 Task: Start in the project Wizardry the sprint 'Starship', with a duration of 3 weeks.
Action: Mouse moved to (96, 190)
Screenshot: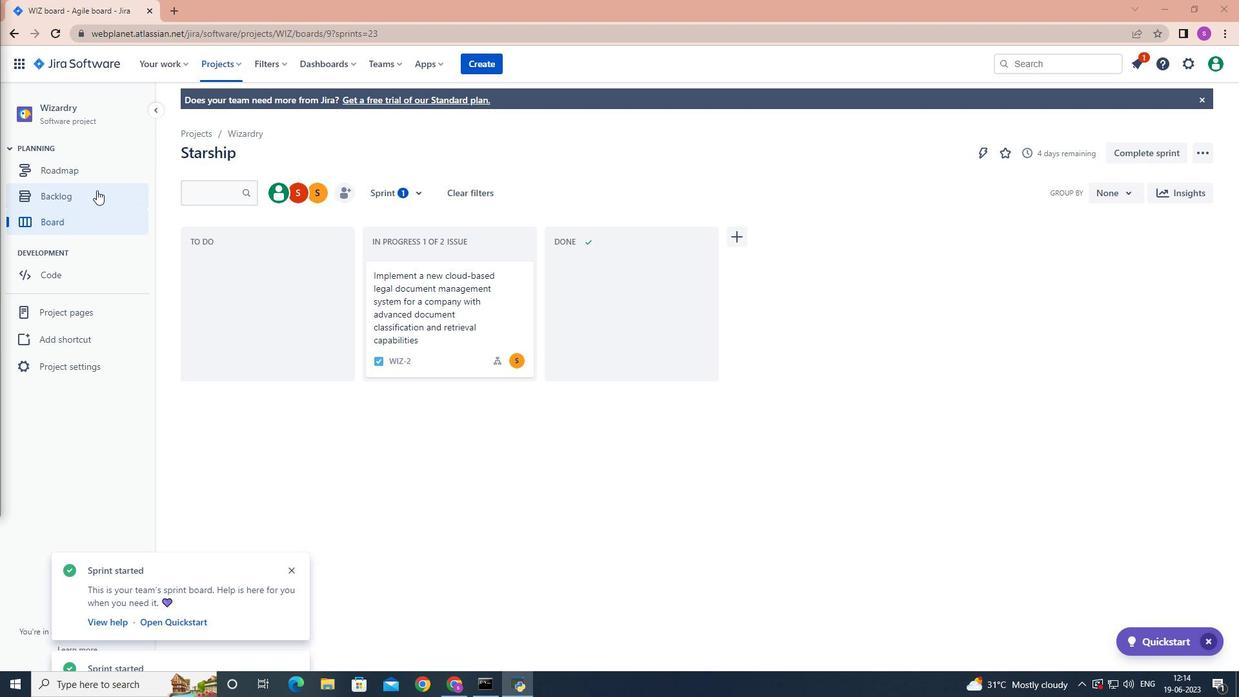 
Action: Mouse pressed left at (96, 190)
Screenshot: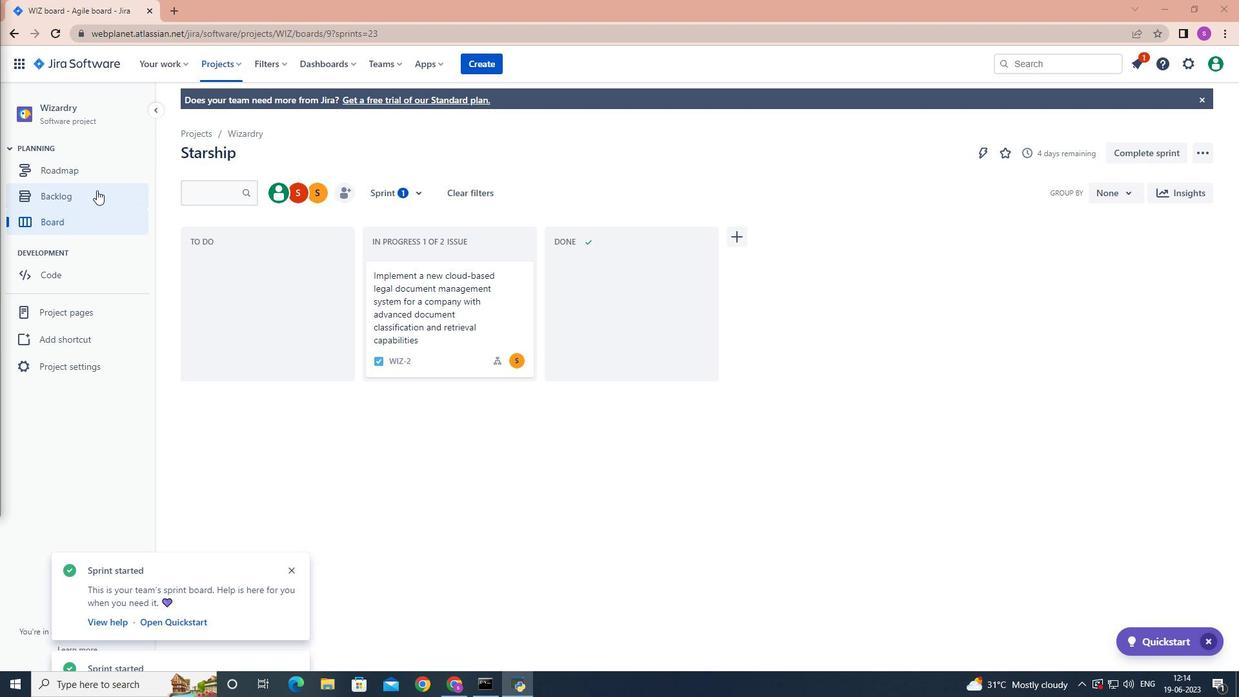 
Action: Mouse moved to (437, 379)
Screenshot: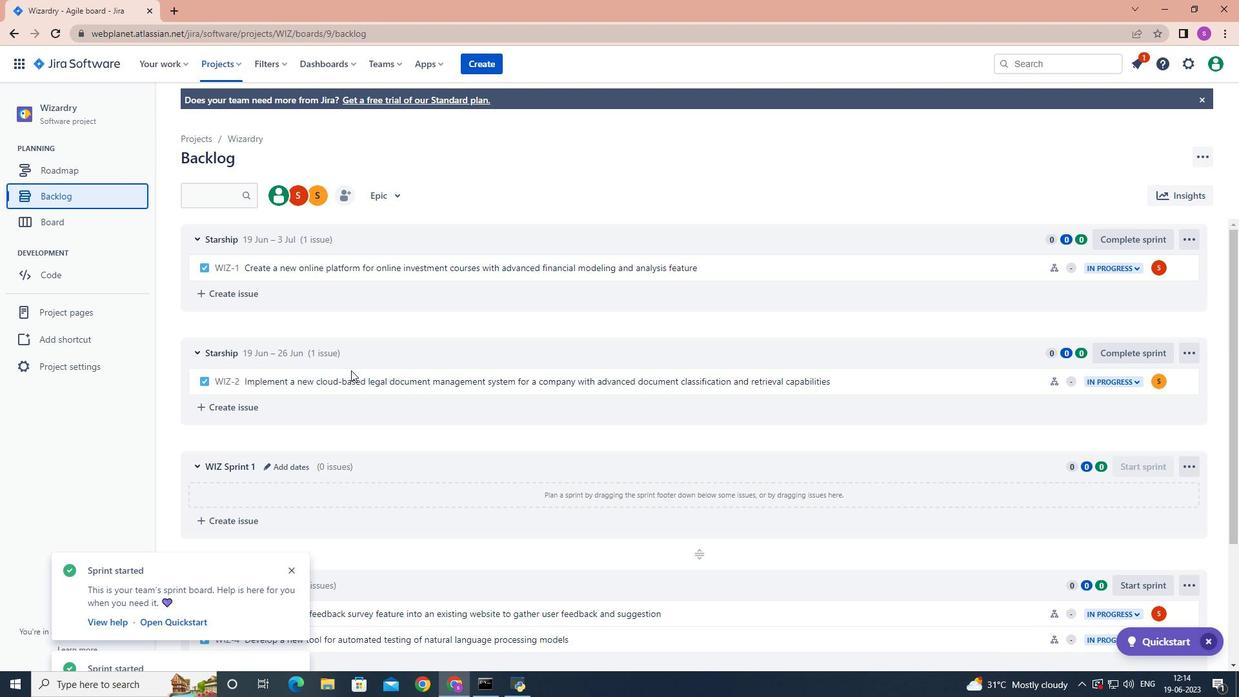 
Action: Mouse scrolled (437, 378) with delta (0, 0)
Screenshot: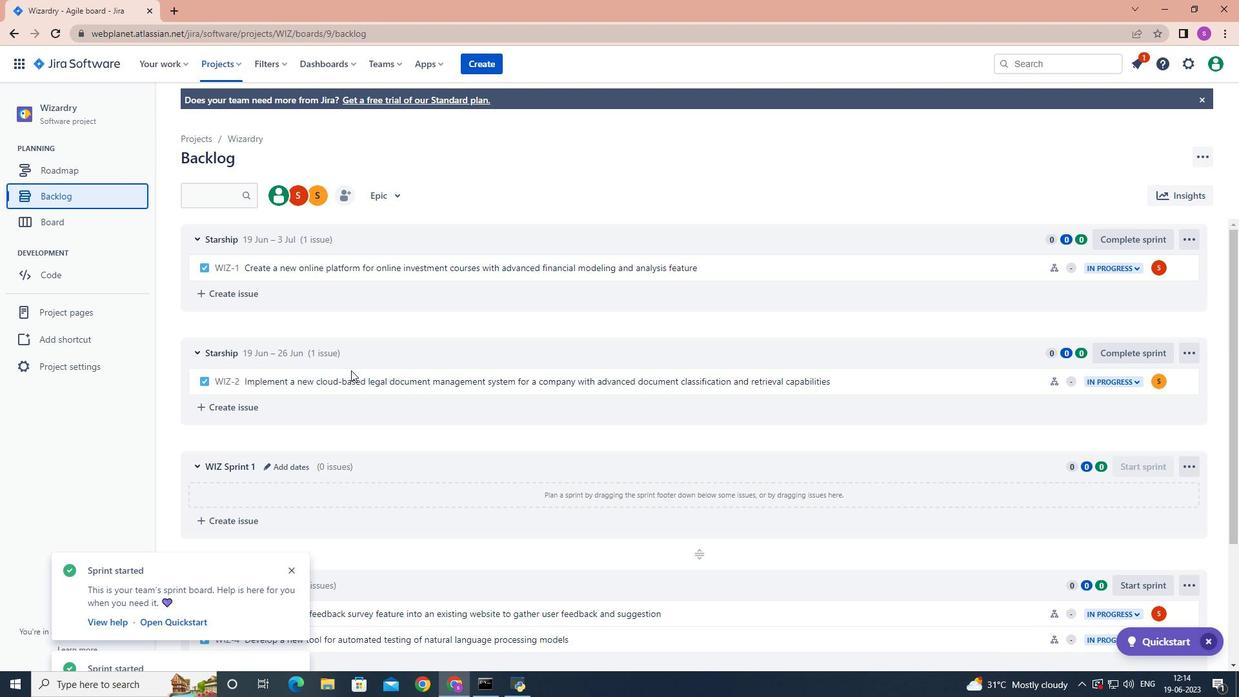 
Action: Mouse moved to (455, 381)
Screenshot: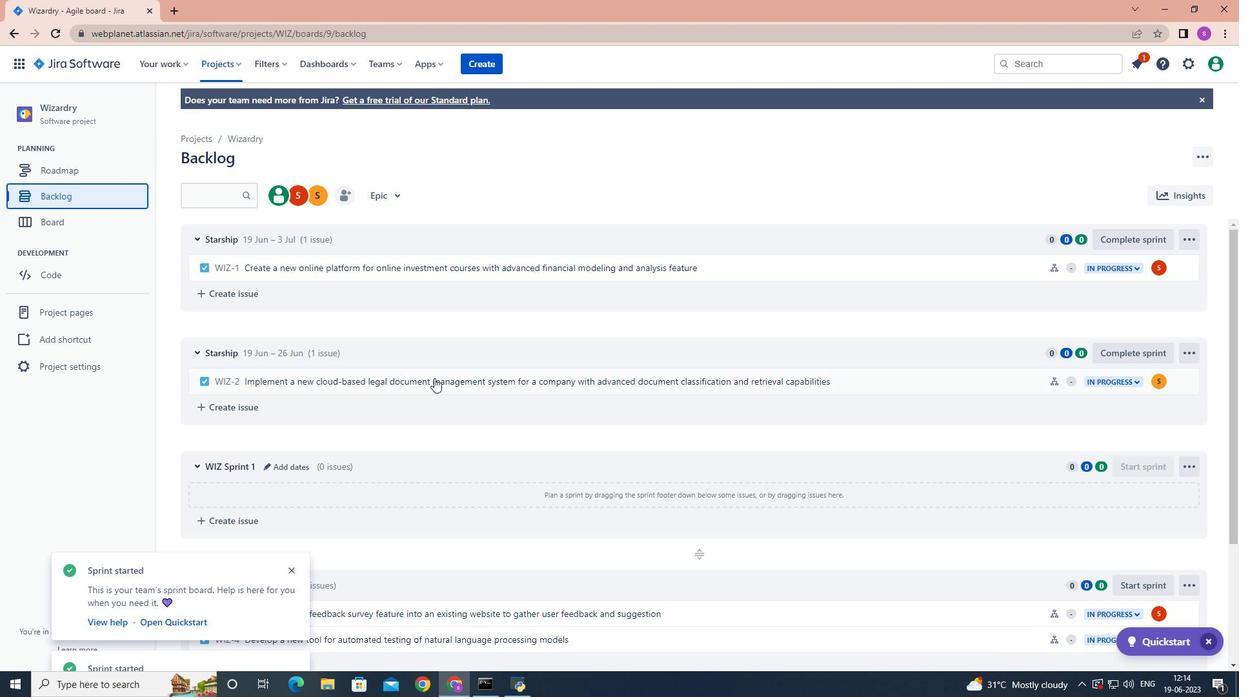 
Action: Mouse scrolled (455, 381) with delta (0, 0)
Screenshot: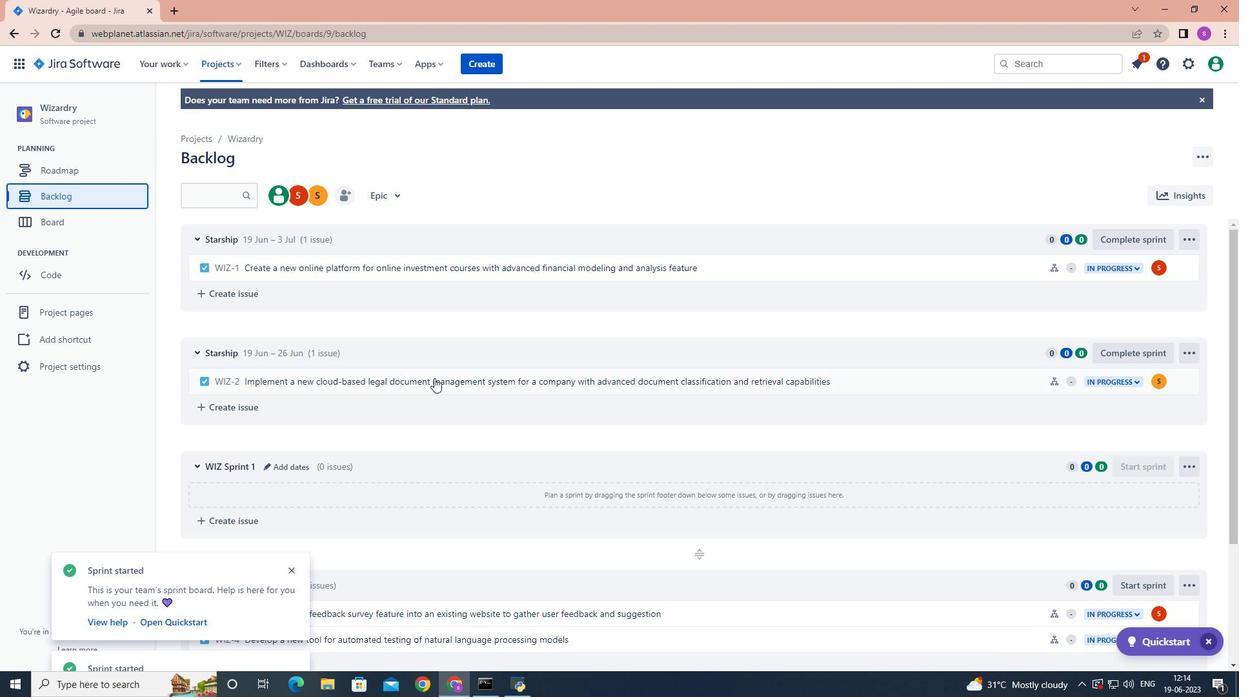 
Action: Mouse moved to (455, 381)
Screenshot: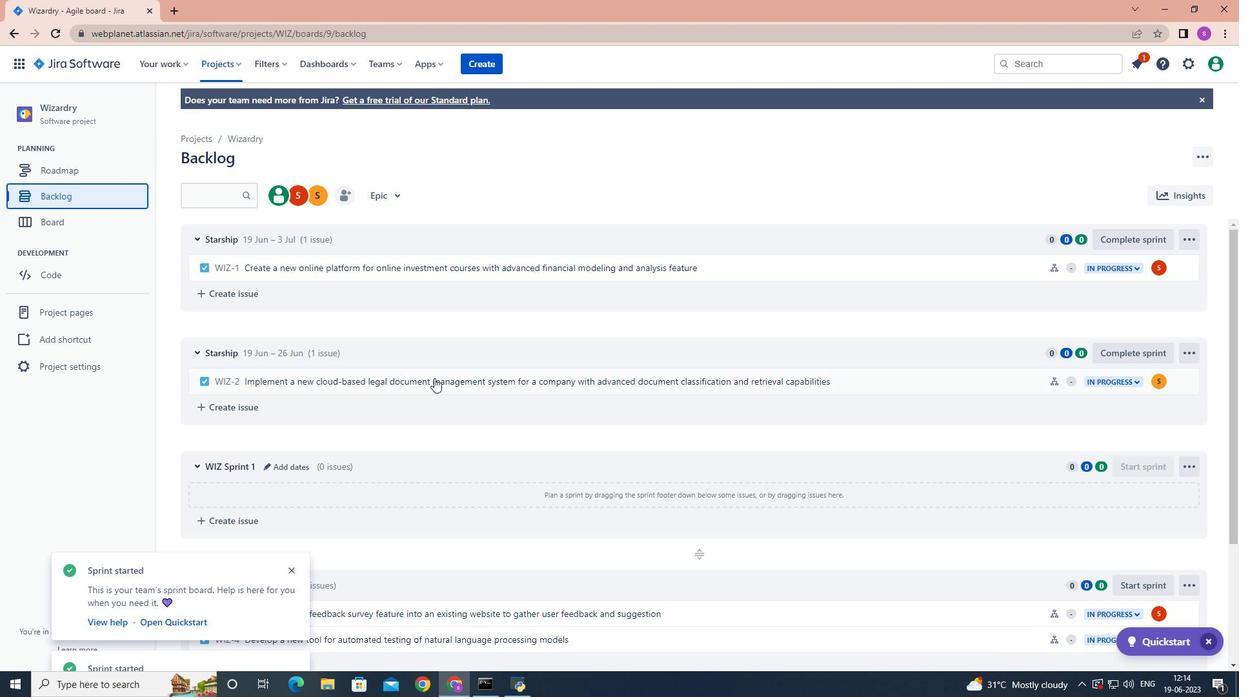 
Action: Mouse scrolled (455, 381) with delta (0, 0)
Screenshot: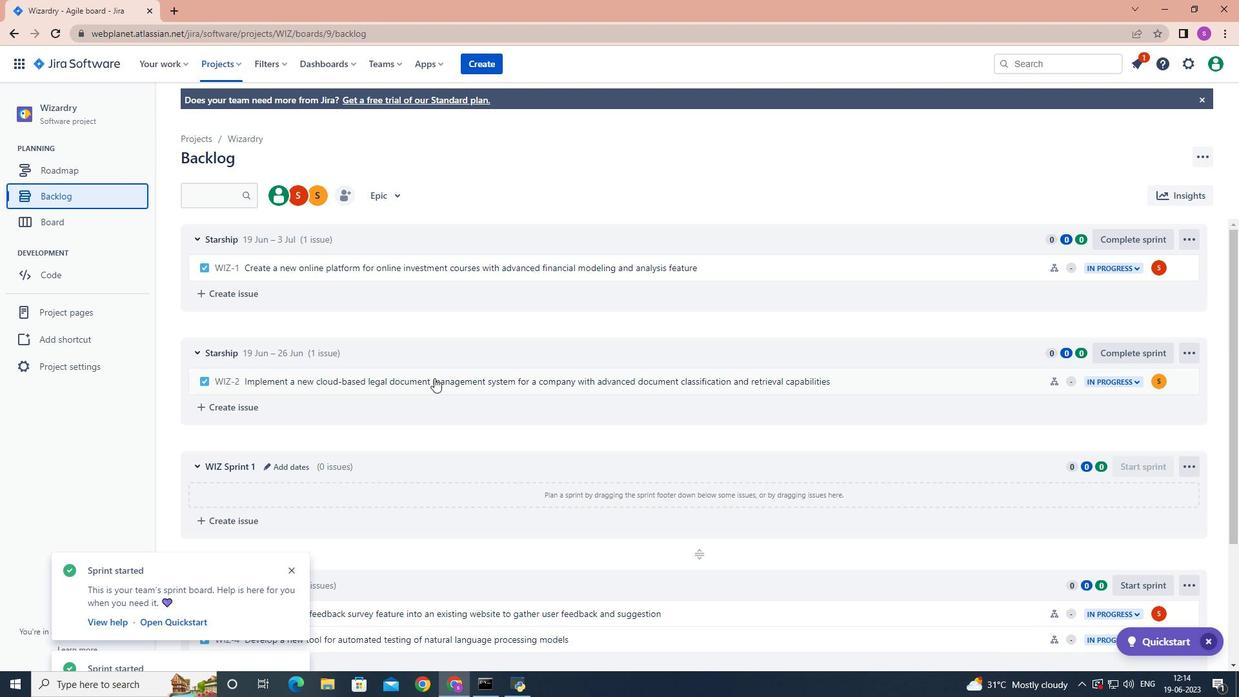 
Action: Mouse scrolled (455, 381) with delta (0, 0)
Screenshot: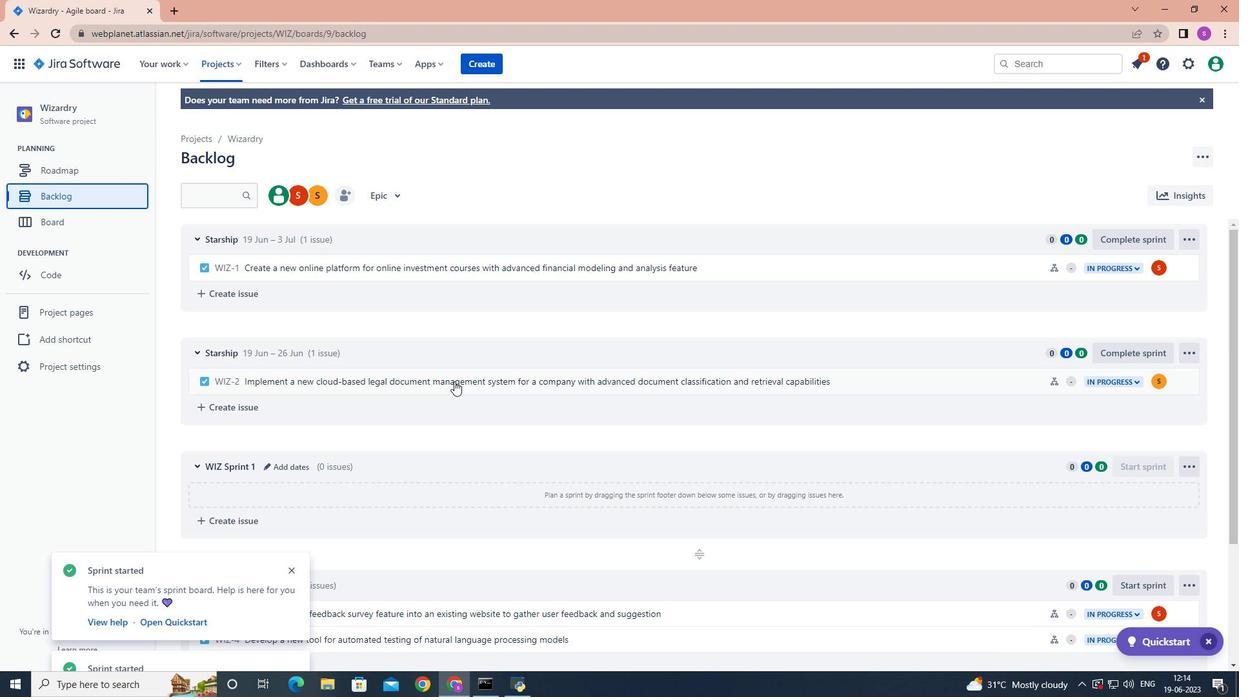 
Action: Mouse moved to (455, 382)
Screenshot: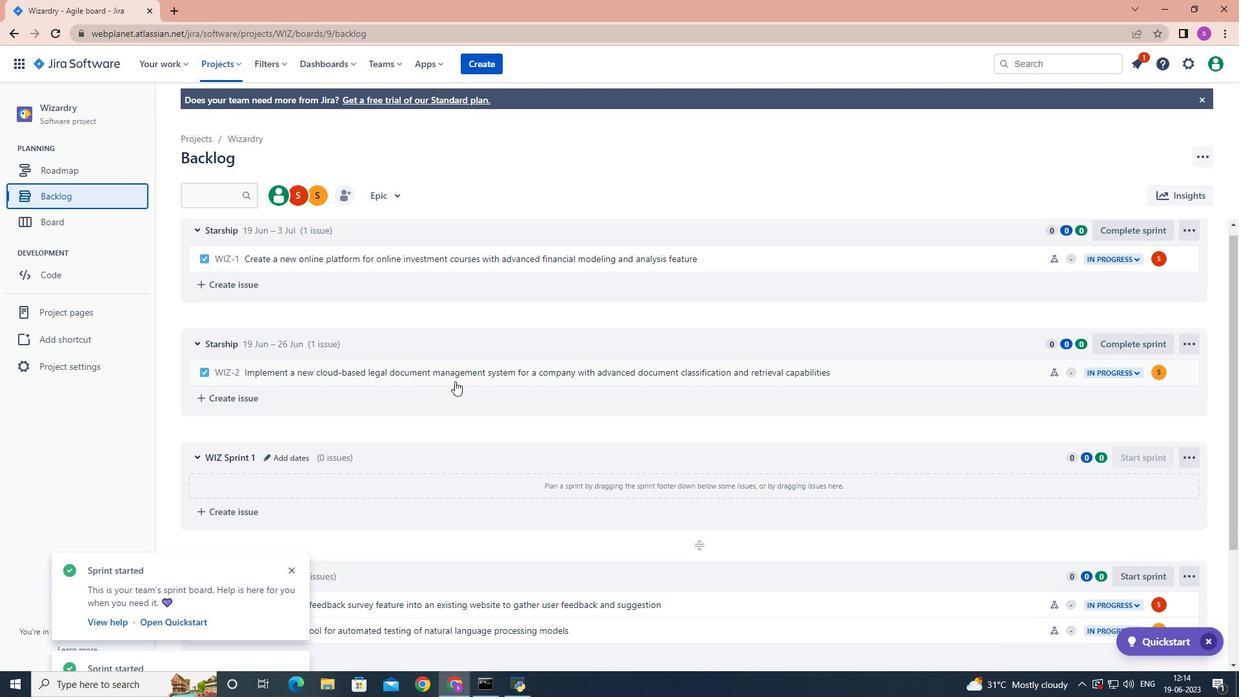 
Action: Mouse scrolled (455, 381) with delta (0, 0)
Screenshot: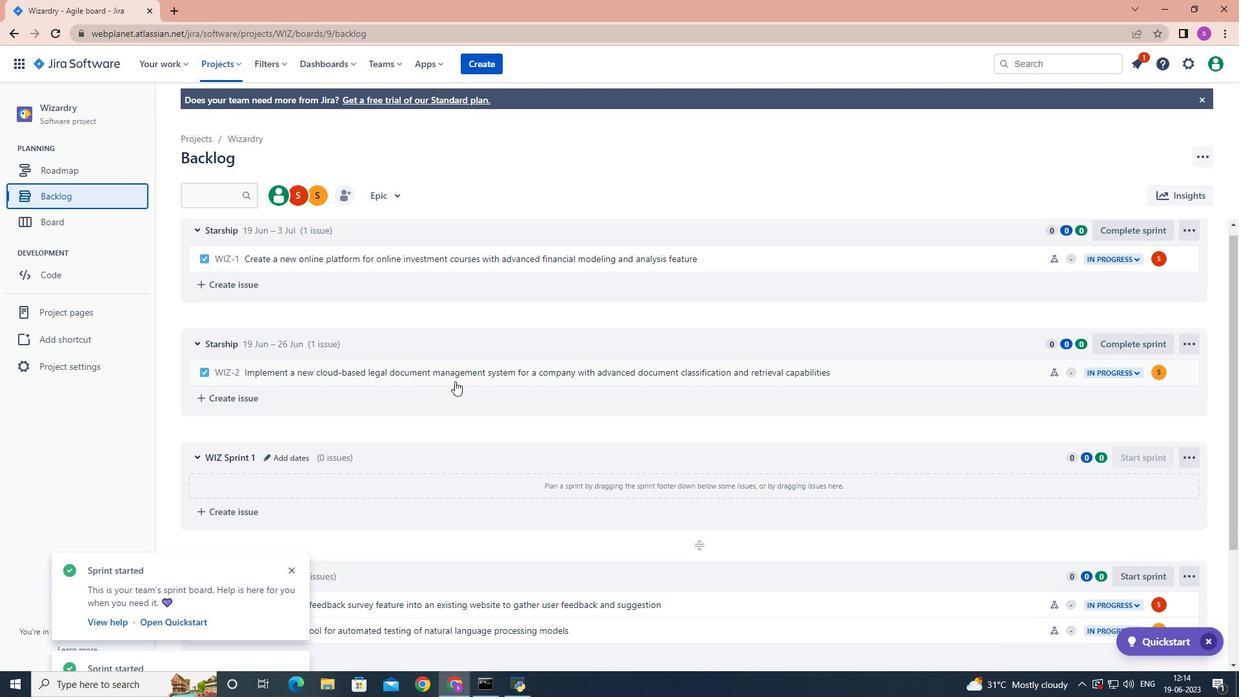 
Action: Mouse moved to (455, 382)
Screenshot: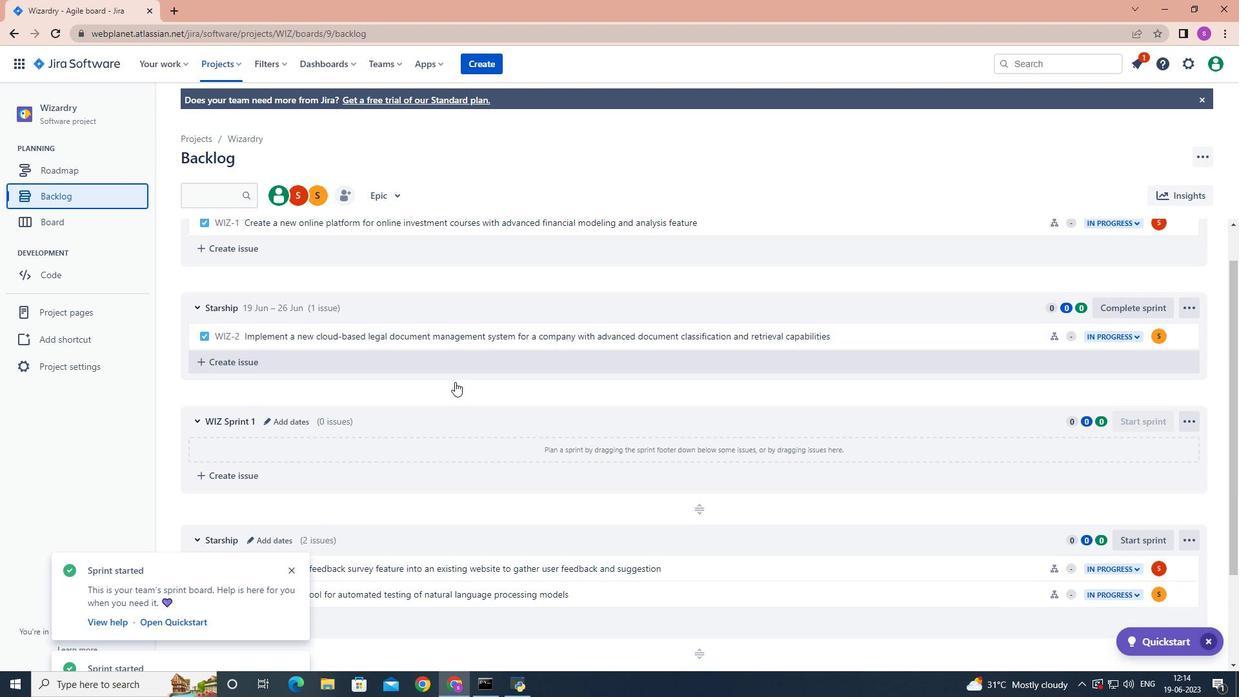
Action: Mouse scrolled (455, 382) with delta (0, 0)
Screenshot: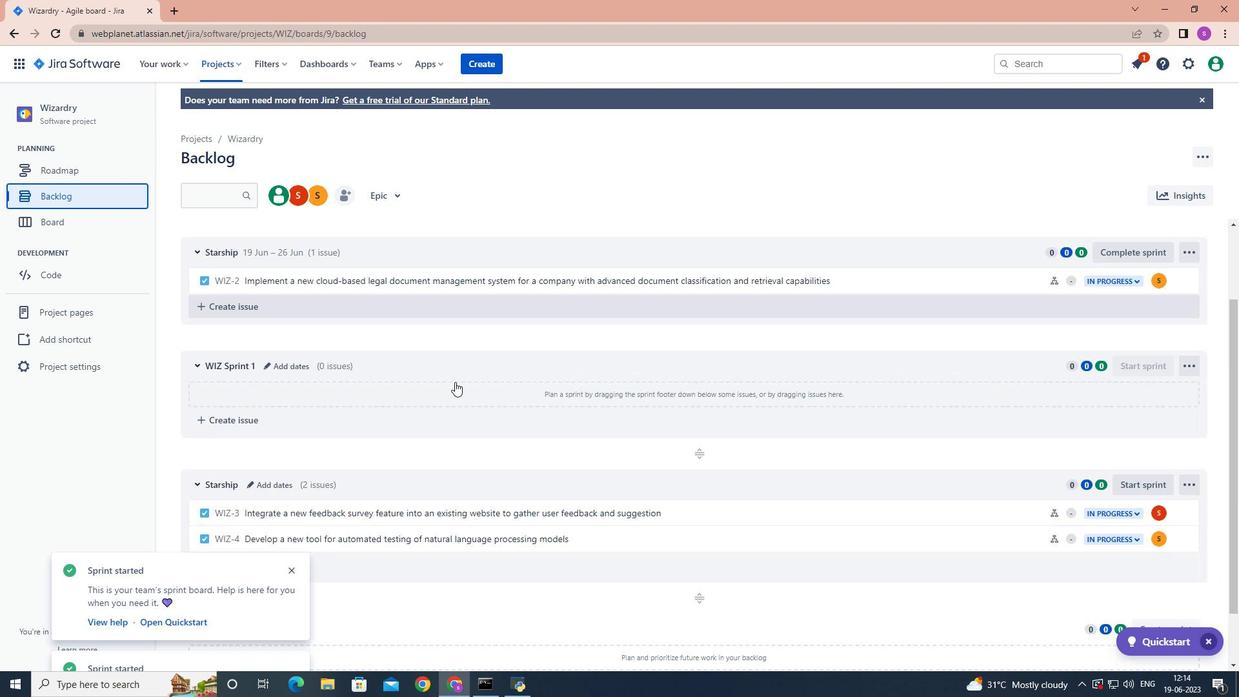 
Action: Mouse moved to (1137, 415)
Screenshot: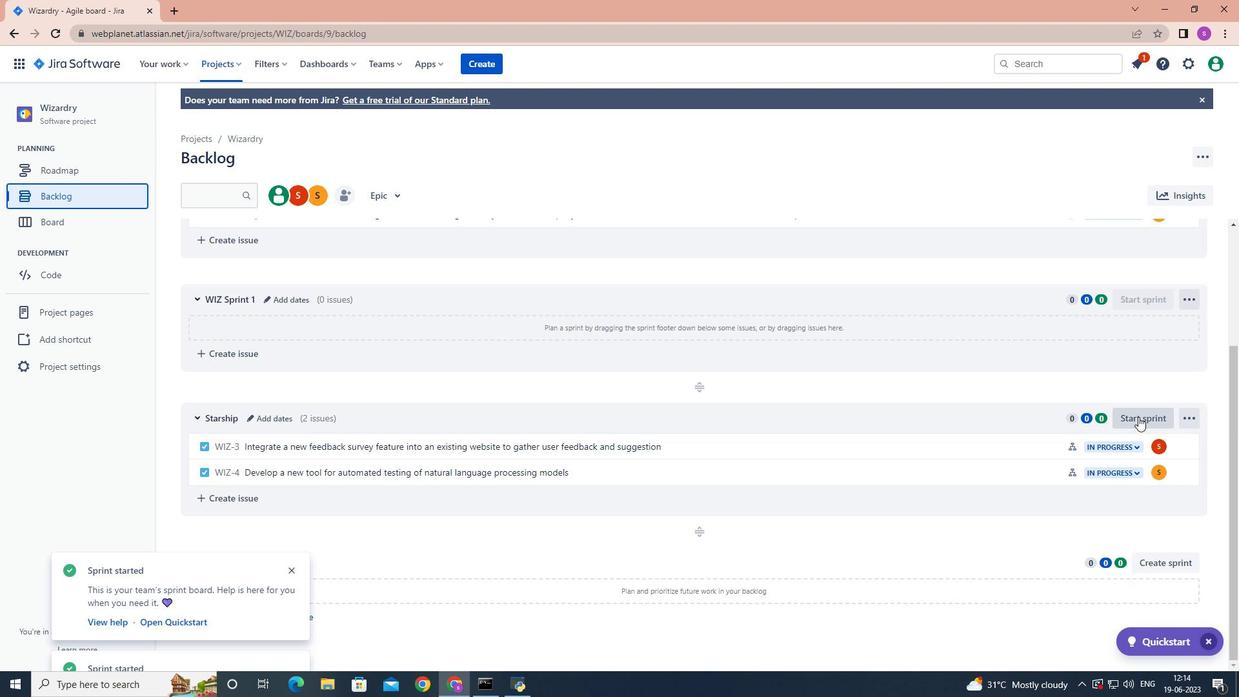 
Action: Mouse pressed left at (1137, 415)
Screenshot: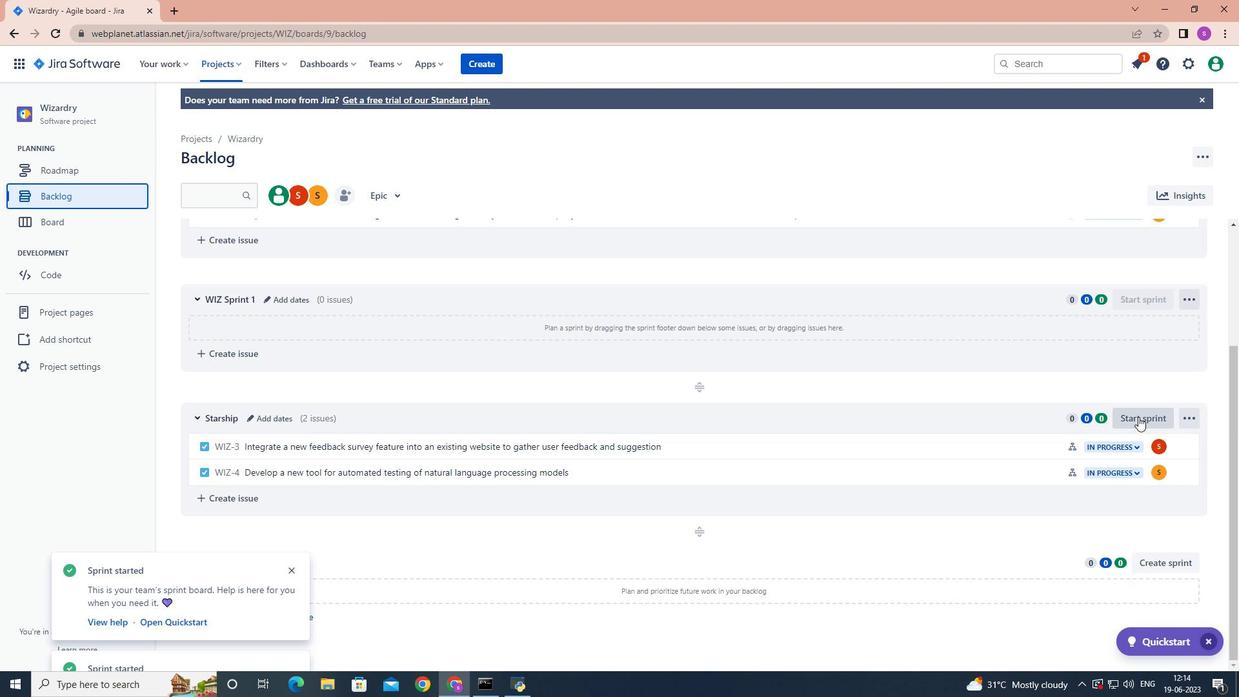 
Action: Mouse moved to (592, 226)
Screenshot: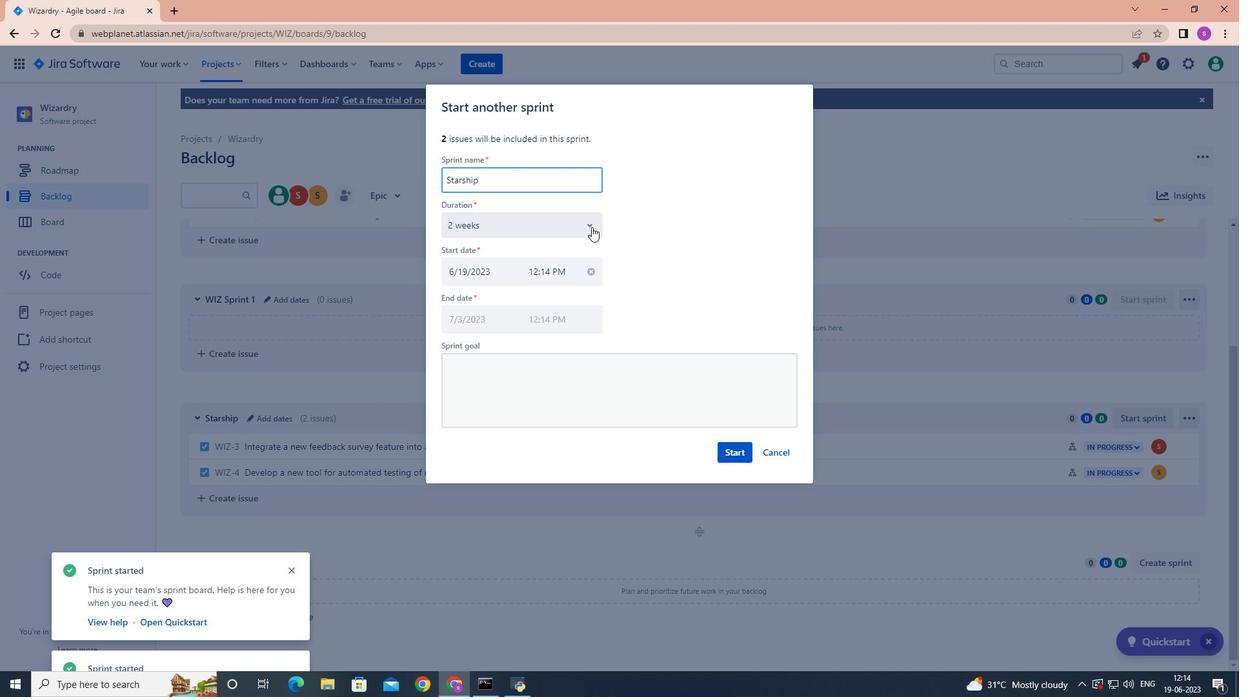 
Action: Mouse pressed left at (592, 226)
Screenshot: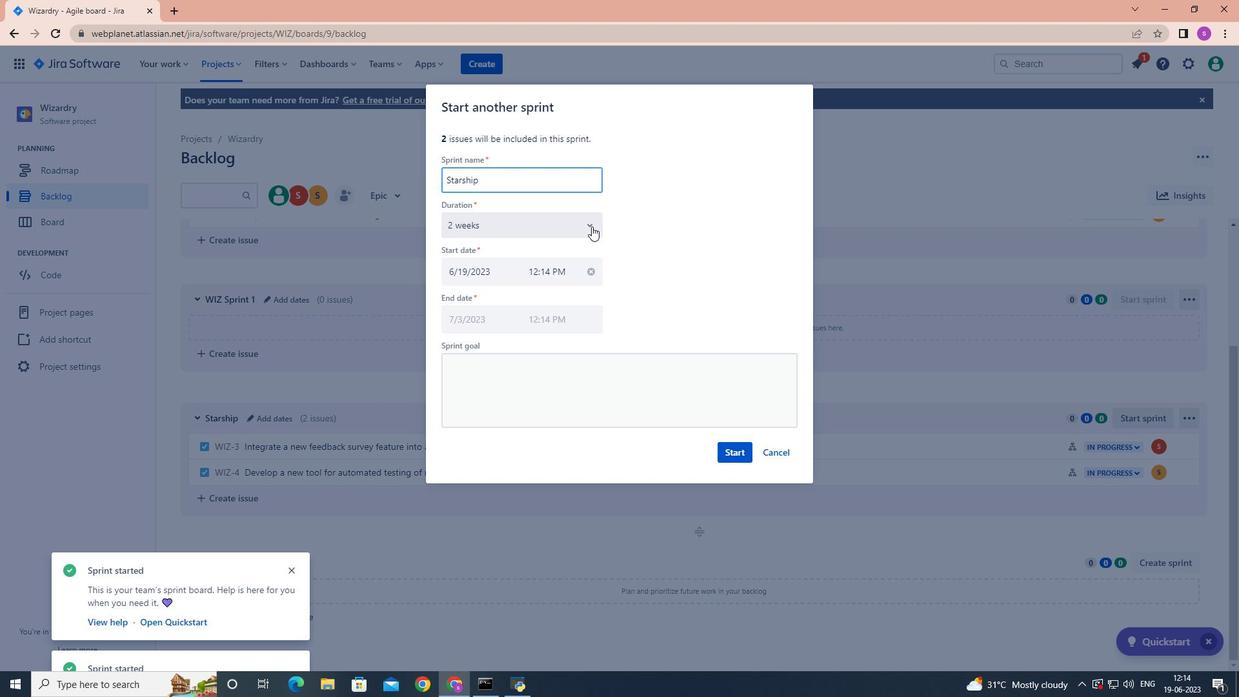 
Action: Mouse moved to (547, 298)
Screenshot: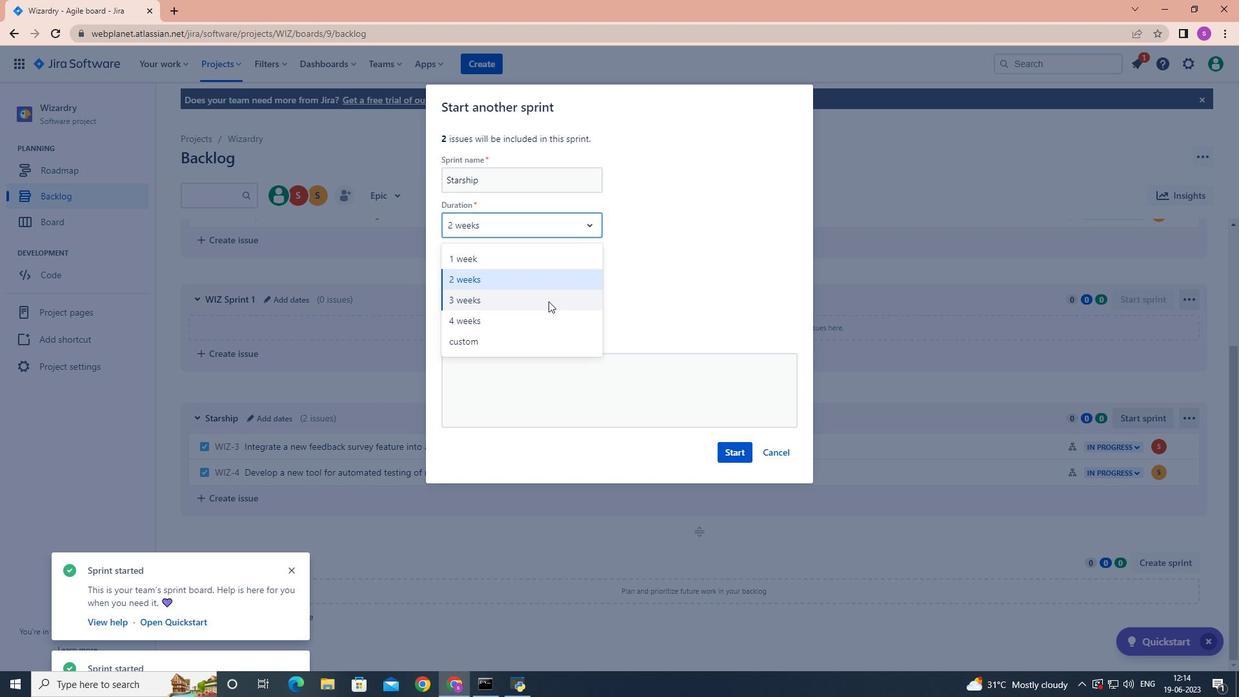 
Action: Mouse pressed left at (547, 298)
Screenshot: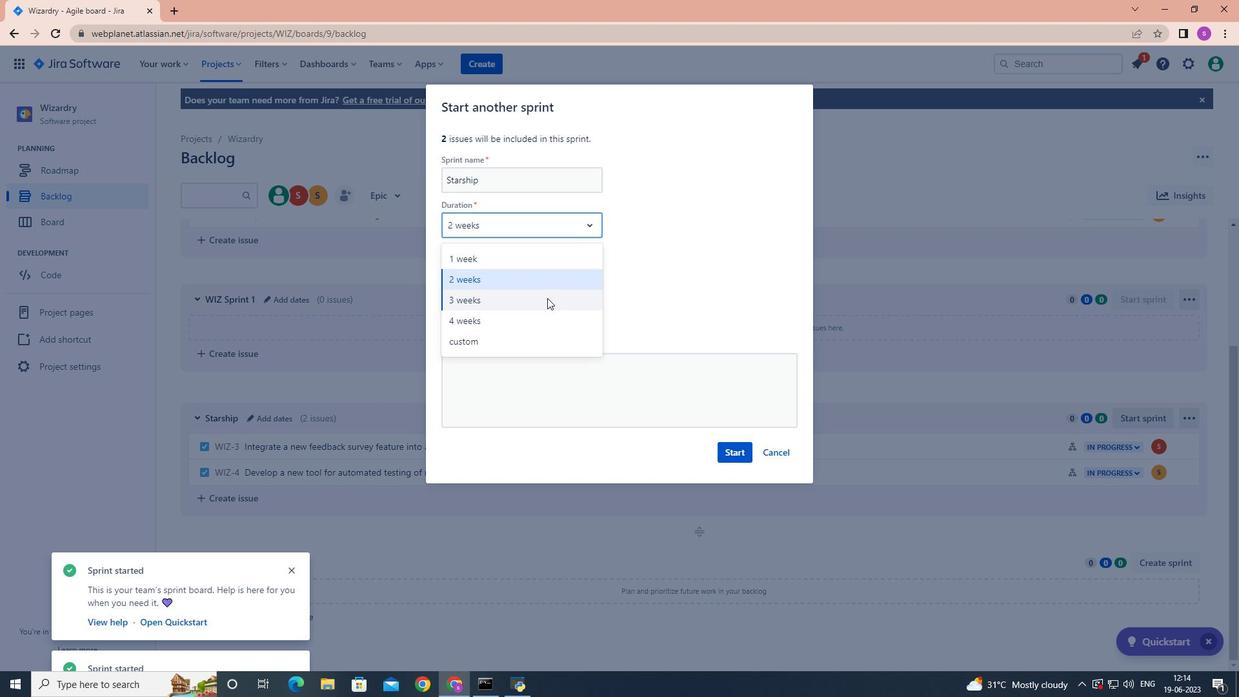 
Action: Mouse moved to (731, 449)
Screenshot: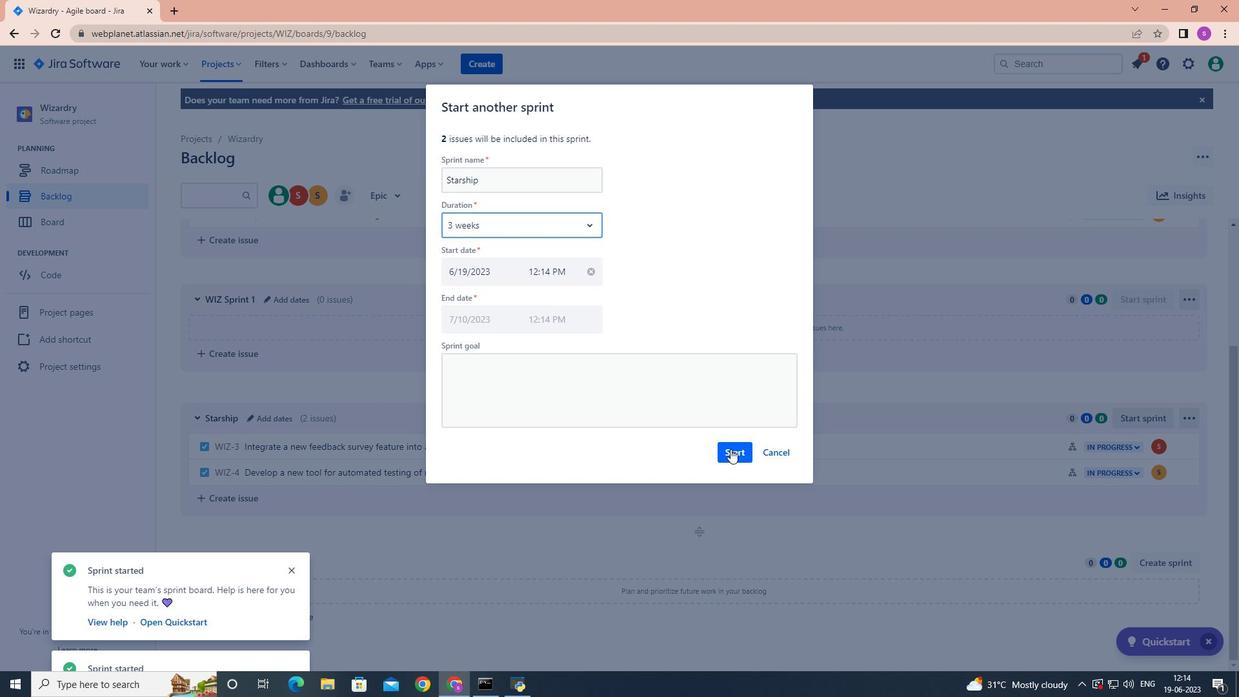 
Action: Mouse pressed left at (731, 449)
Screenshot: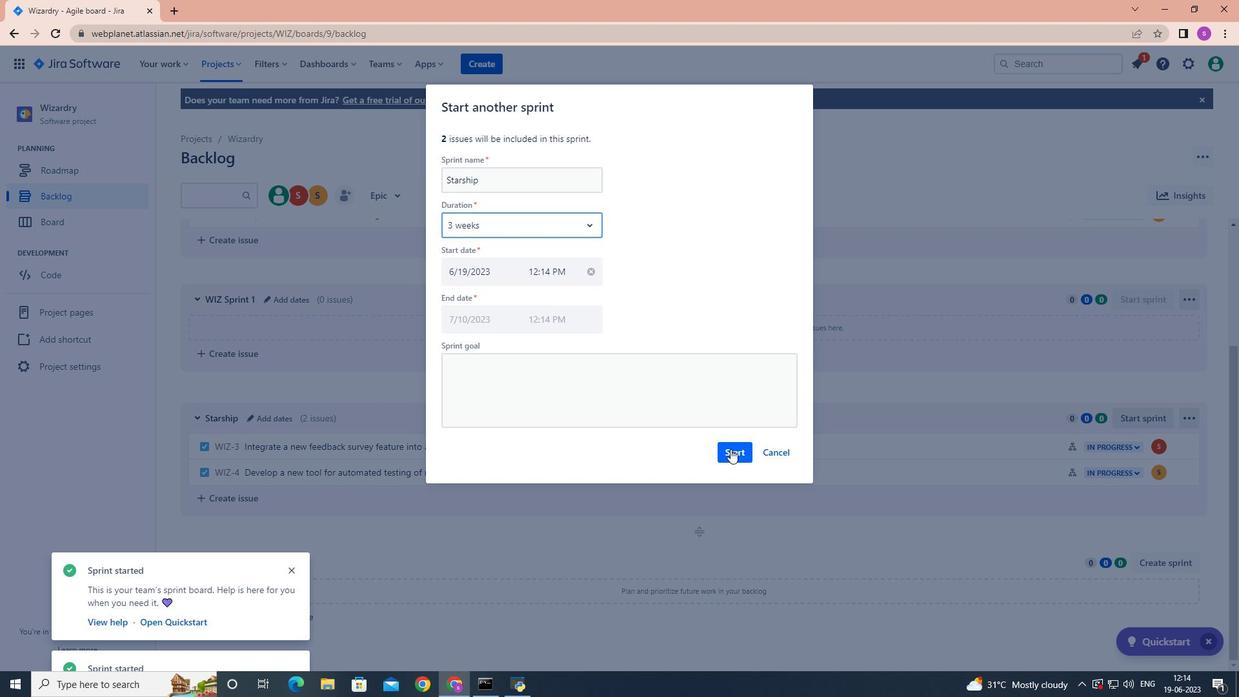 
Action: Mouse moved to (597, 394)
Screenshot: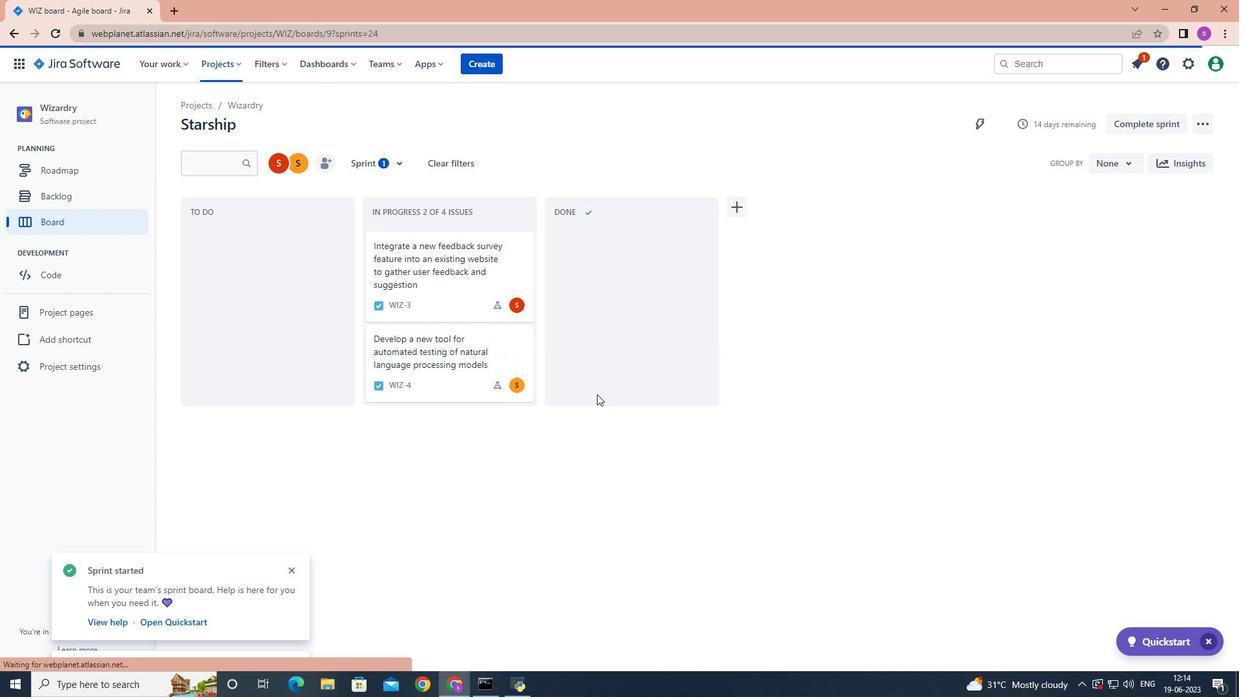 
